 Task: Share a panoramic shot and explain how you captured it using Apple Photos
Action: Mouse pressed left at (617, 473)
Screenshot: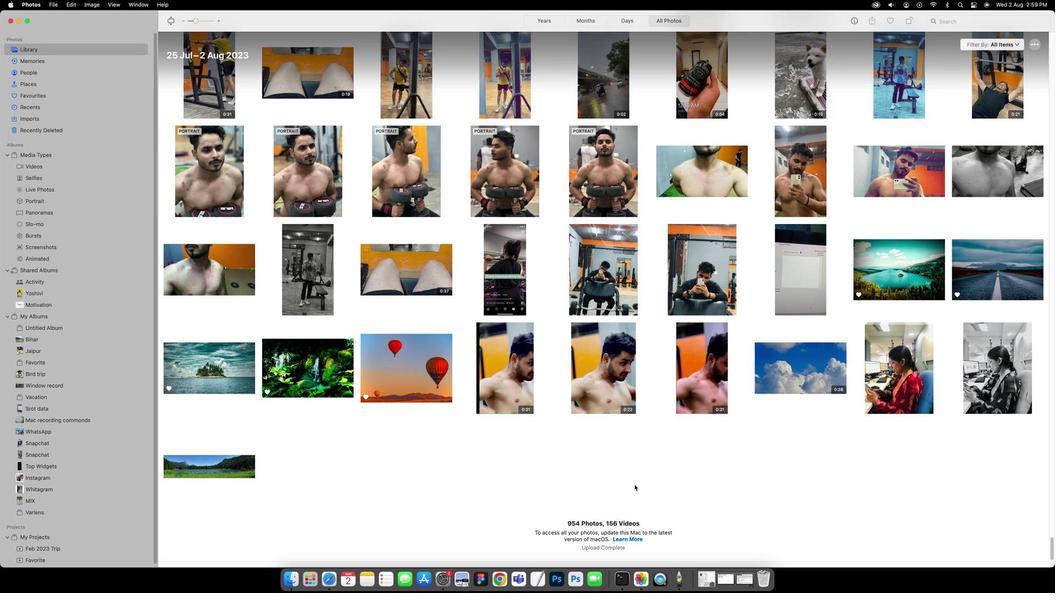 
Action: Mouse moved to (55, 214)
Screenshot: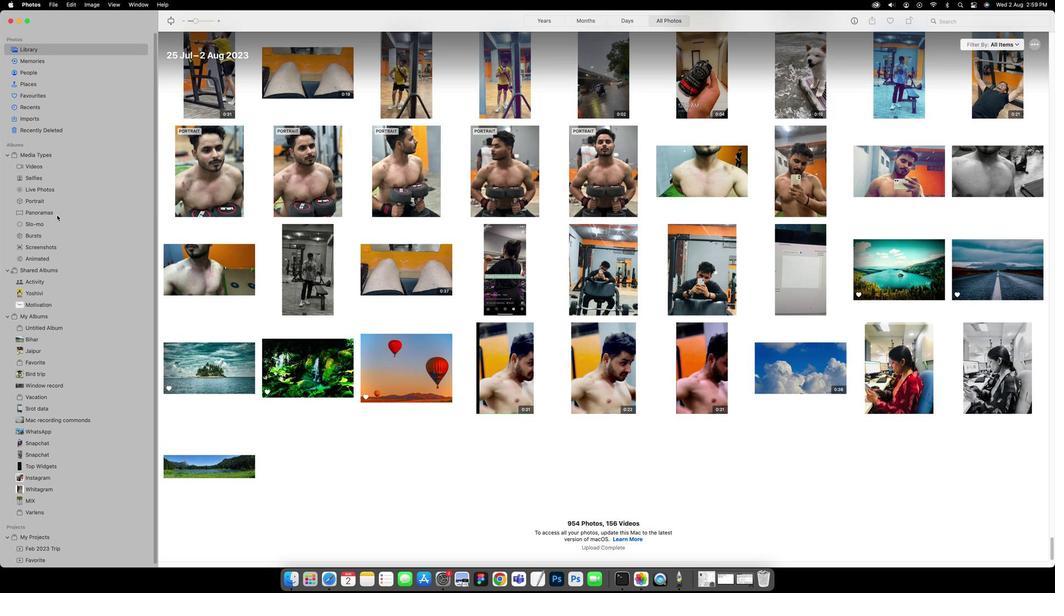 
Action: Mouse pressed left at (55, 214)
Screenshot: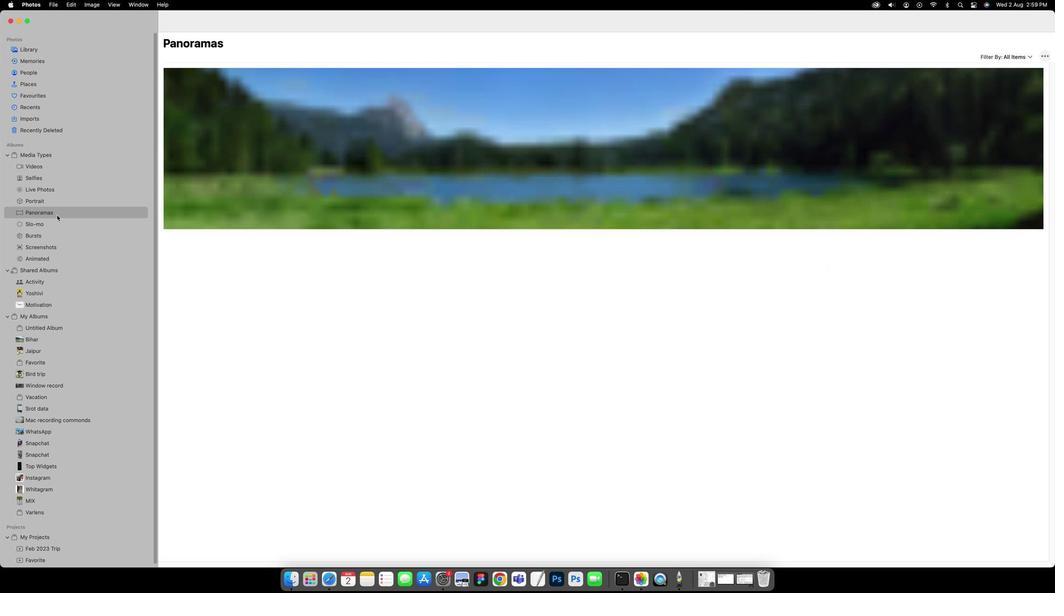 
Action: Mouse moved to (356, 156)
Screenshot: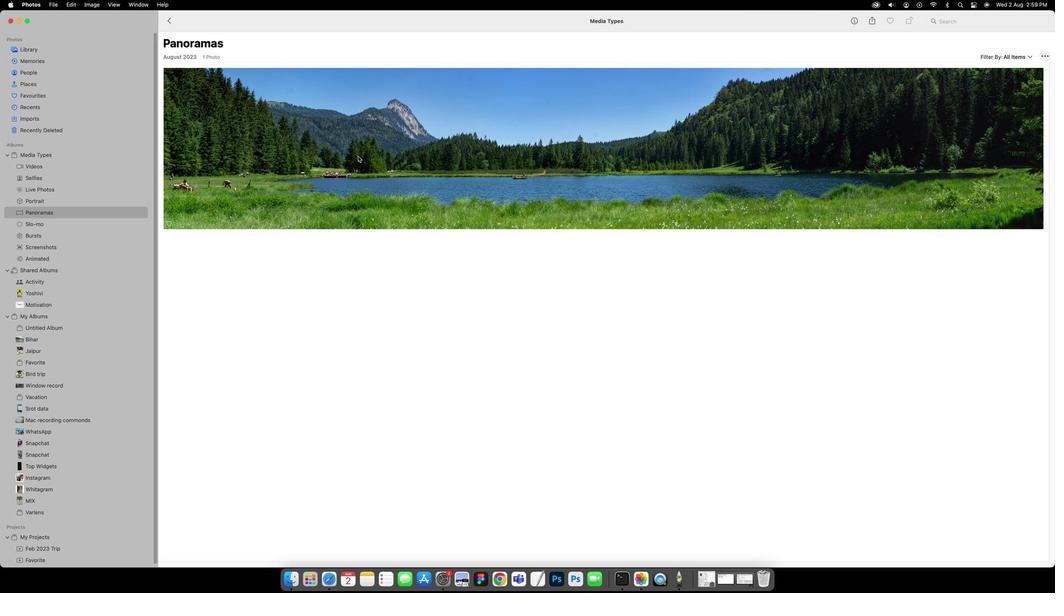 
Action: Mouse pressed left at (356, 156)
Screenshot: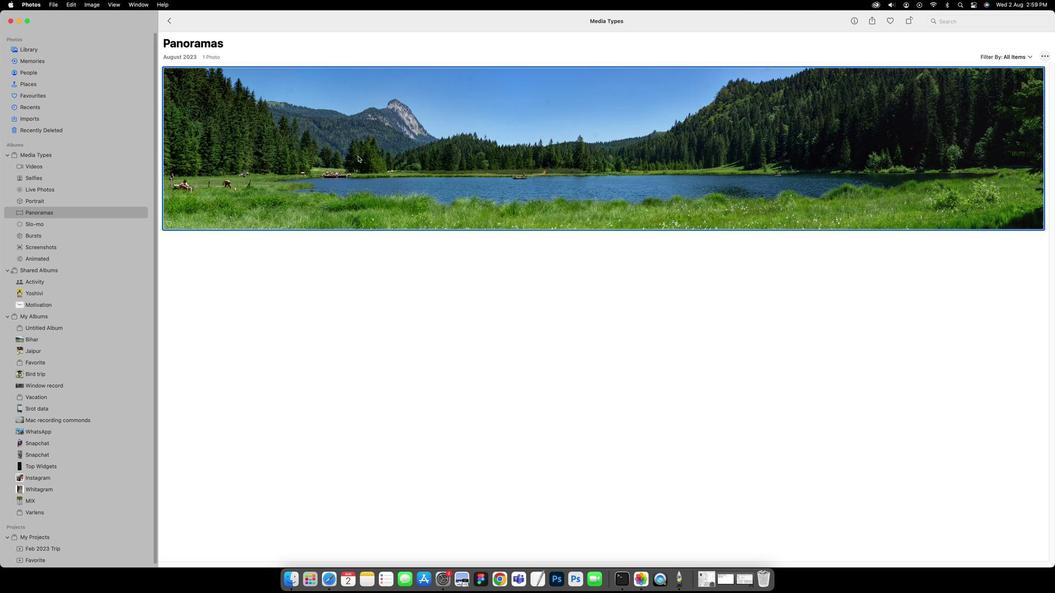 
Action: Mouse pressed left at (356, 156)
Screenshot: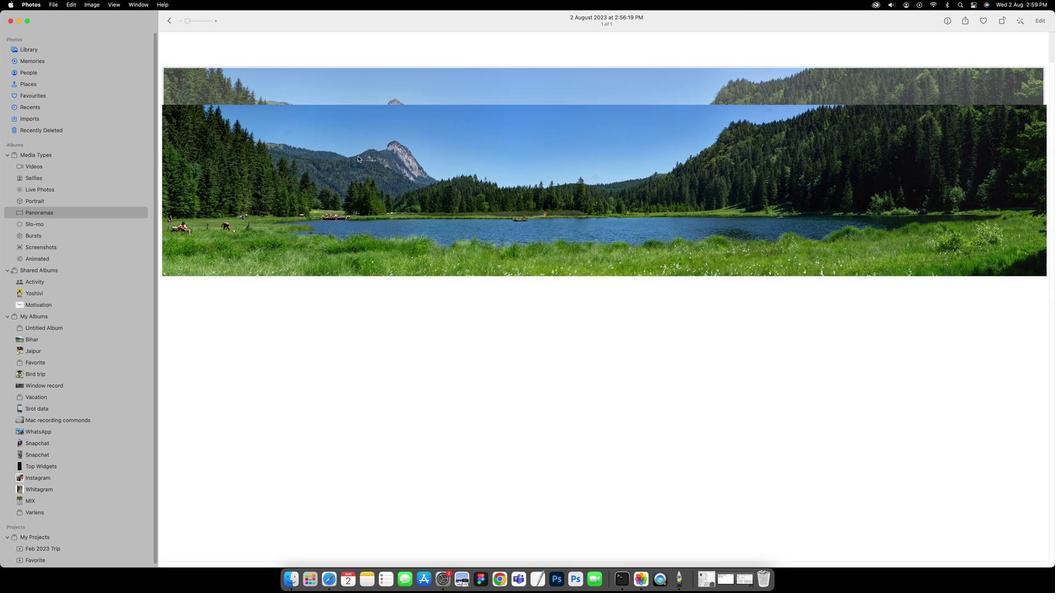 
Action: Mouse moved to (944, 22)
Screenshot: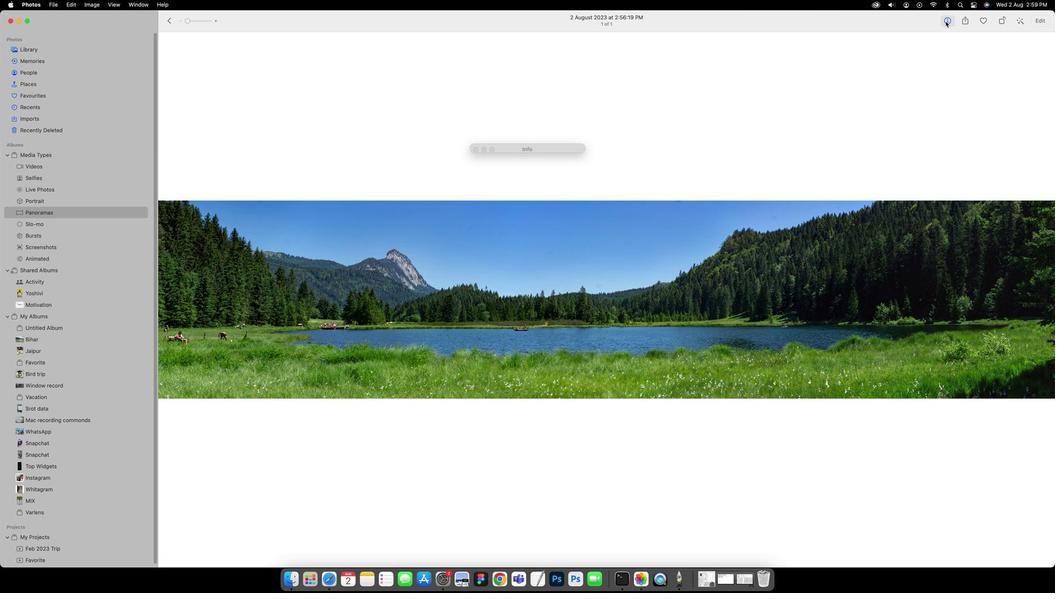 
Action: Mouse pressed left at (944, 22)
Screenshot: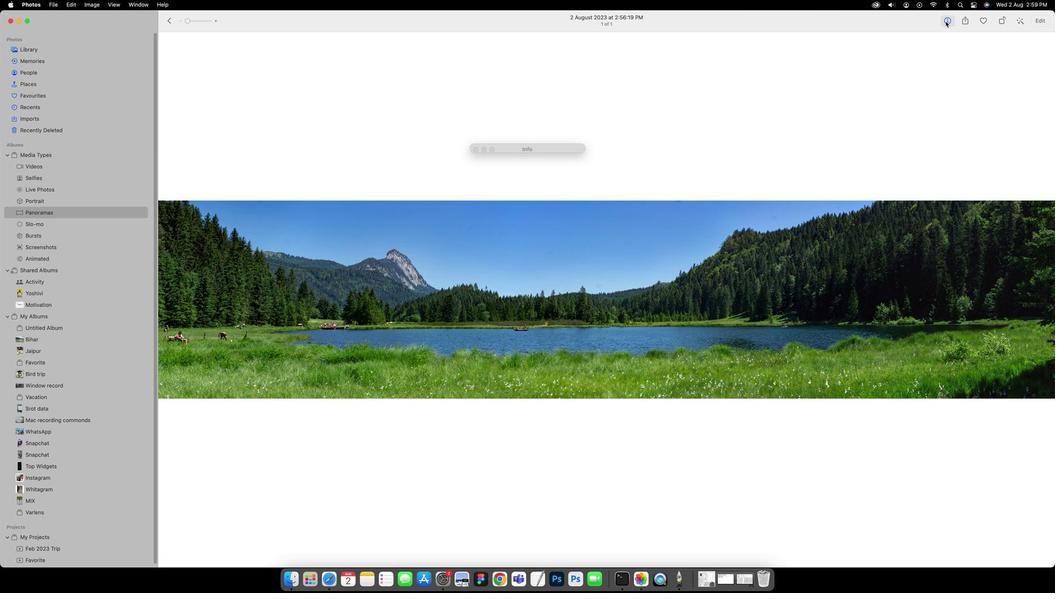 
Action: Mouse moved to (480, 223)
Screenshot: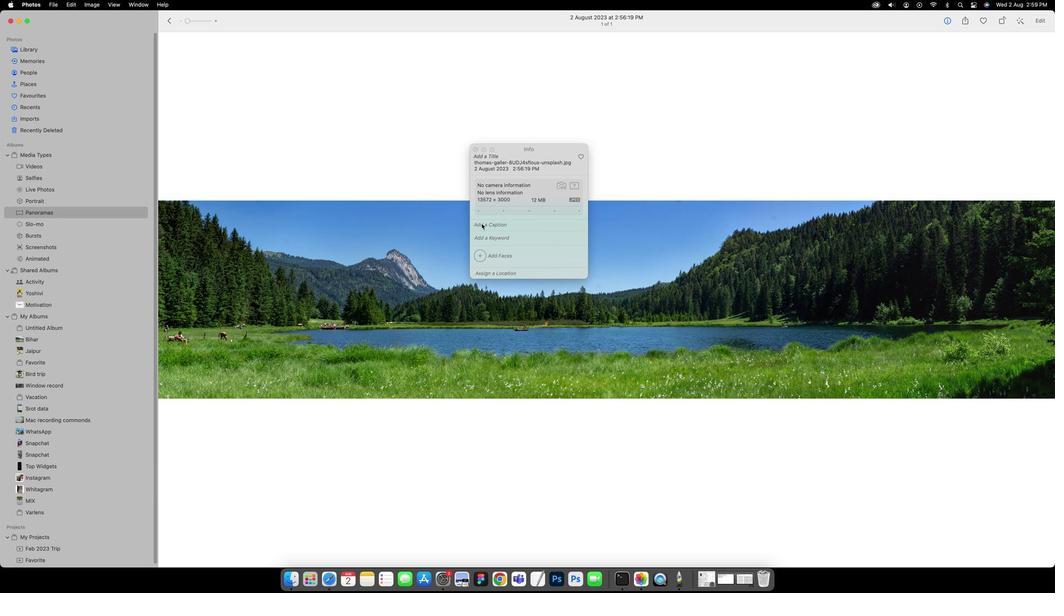 
Action: Mouse pressed left at (480, 223)
Screenshot: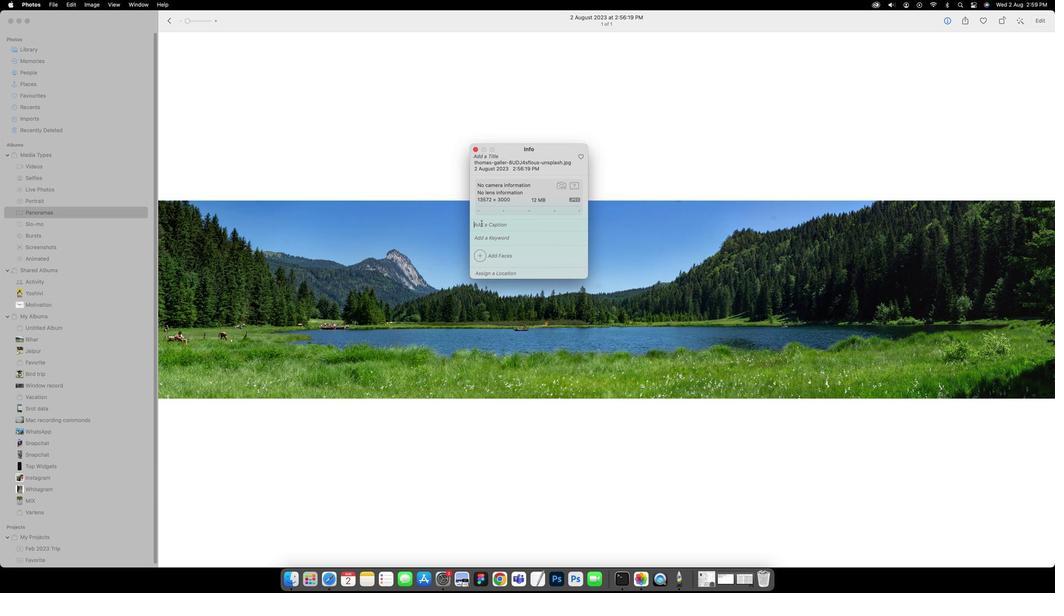 
Action: Key pressed Key.caps_lock'A'Key.caps_lockKey.space'p''a''n''o''r''a''m''i''c'Key.space's''h''o''t'Key.space'a''l''l''o''w''s'Key.space't''h''e'Key.space'v''i''e''w''e''r'Key.space't''o'Key.space'f''e''e''l'Key.space'c''o''m''p''l''e''t''l''y'Key.space'i''m''m''e''r''s''e''d'Key.space'i''n'Key.space't''h''e'Key.space'n''a''t''u''r''e'Key.space'b''e''a''u''t''y'Key.space'o''f'Key.space't''h''e'Key.space's''c''e''n''c''e''.'Key.spaceKey.caps_lock'T'Key.caps_lock'h''e'Key.space'w''i''d''e'Key.shift'_'Key.backspace'-''a''n''g''l''e'Key.space'v''i''e''w'Key.space'e''n''g''u''l''f''s'Key.space't''h''e'Key.space'v''i''e''w''e''r'','Key.space'm''a''k''i''n''g'Key.space't''h''e''m'Key.space'f''e''e''l'Key.space'a''s'Key.space'i''f'Key.space't''h''e''y'Key.space'a''r''e'Key.space's''t''a''n''d''i''n''g'Key.space'r''i''g''h''t'Key.space't''h''e''r''e'Key.space'a''m''i''d''s''t'Key.space't''h''e'Key.space'l''u''s''h'Key.space'g''r''e''e''n'Key.space'l''a''n''d''s''c''a''p''e'','Key.space'p''r''o''v''i''d''i''n''g'Key.space'a''s'Key.backspaceKey.space's''e''n''s''e'Key.space'o''f'Key.space'p''r''e''s''e''n''c''e'Key.space'a''n''d'Key.space'c''o''n''n''e''c''t''i''o''n'Key.space'w''i''t''h'Key.space'n''a''t''u''r''e'
Screenshot: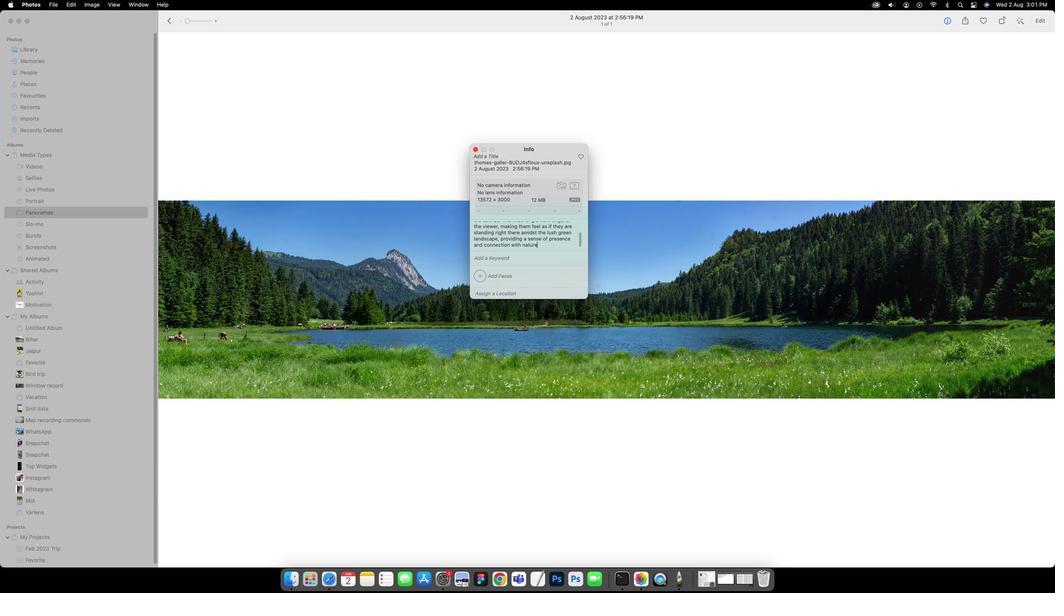 
Action: Mouse moved to (480, 223)
Screenshot: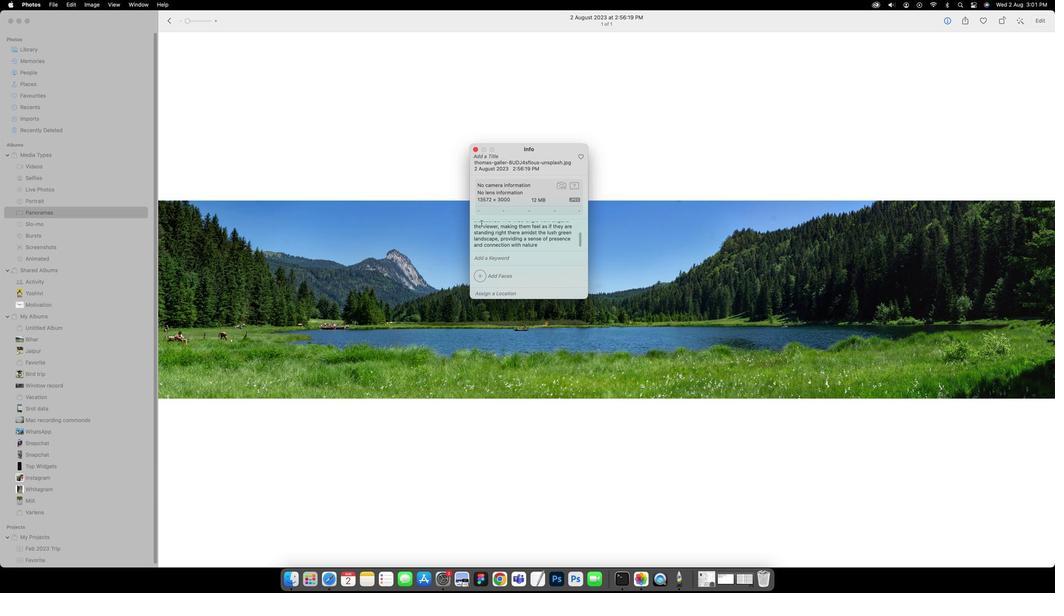
Action: Key pressed Key.enter
Screenshot: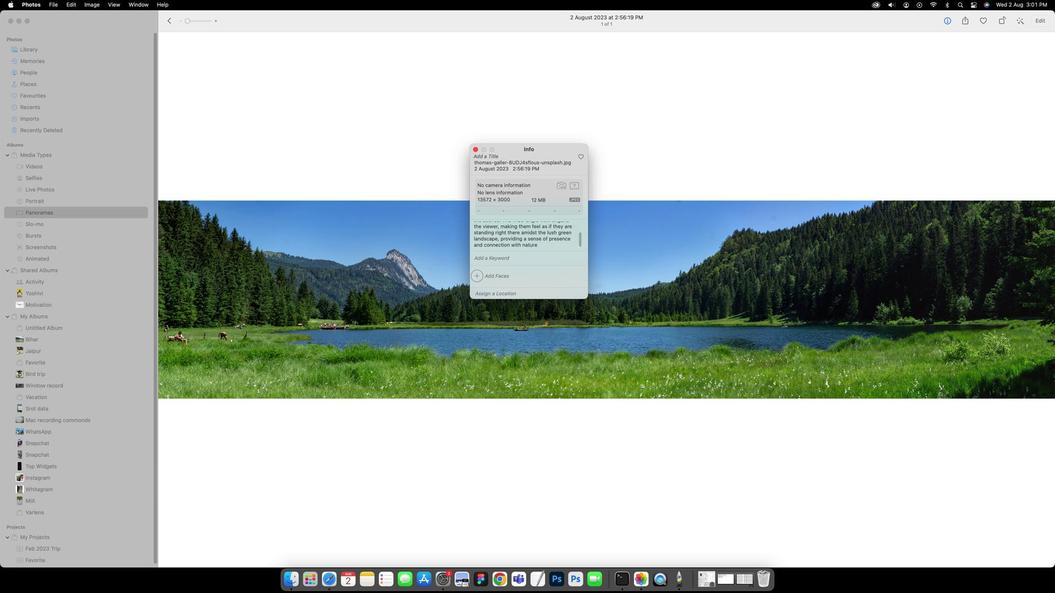 
Action: Mouse moved to (474, 147)
Screenshot: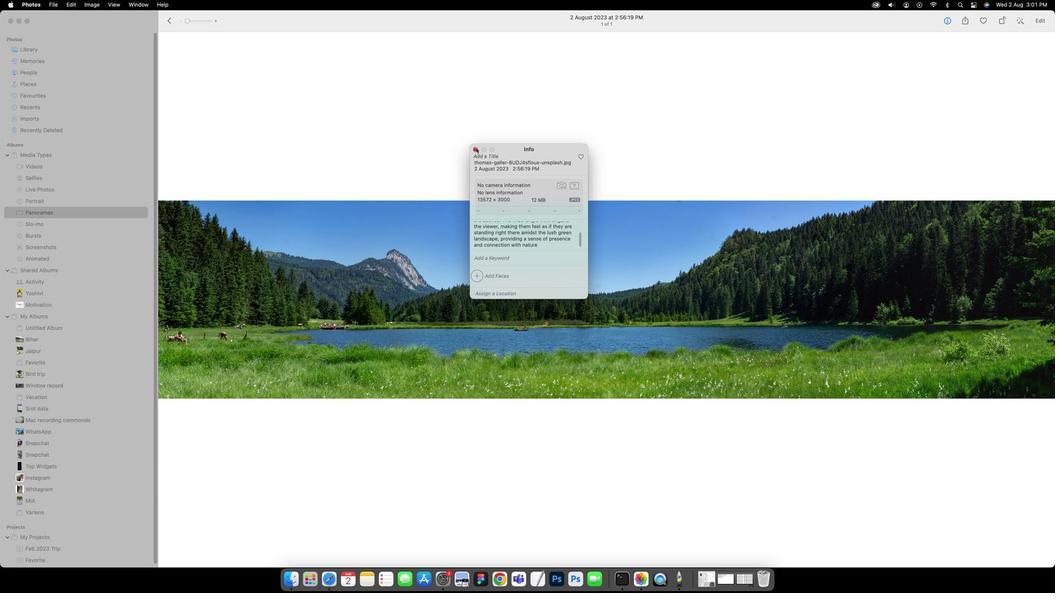 
Action: Mouse pressed left at (474, 147)
Screenshot: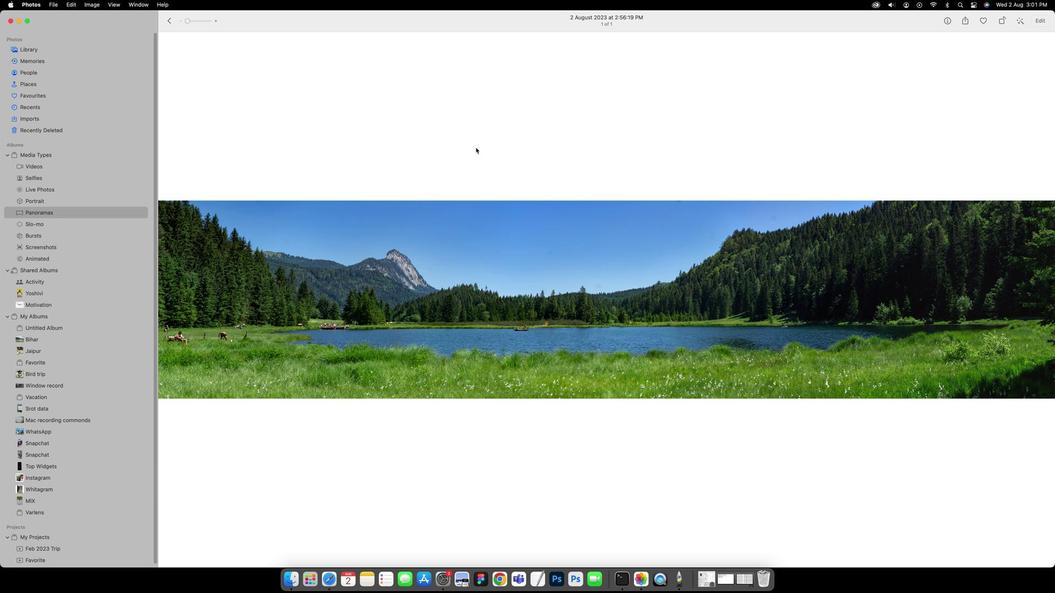 
Action: Mouse moved to (964, 21)
Screenshot: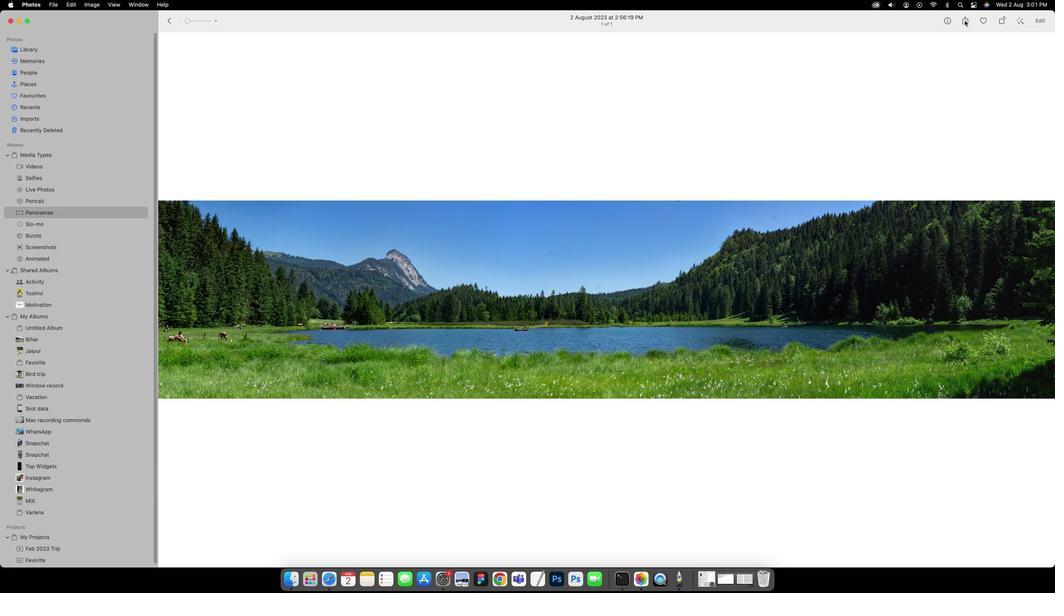 
Action: Mouse pressed left at (964, 21)
Screenshot: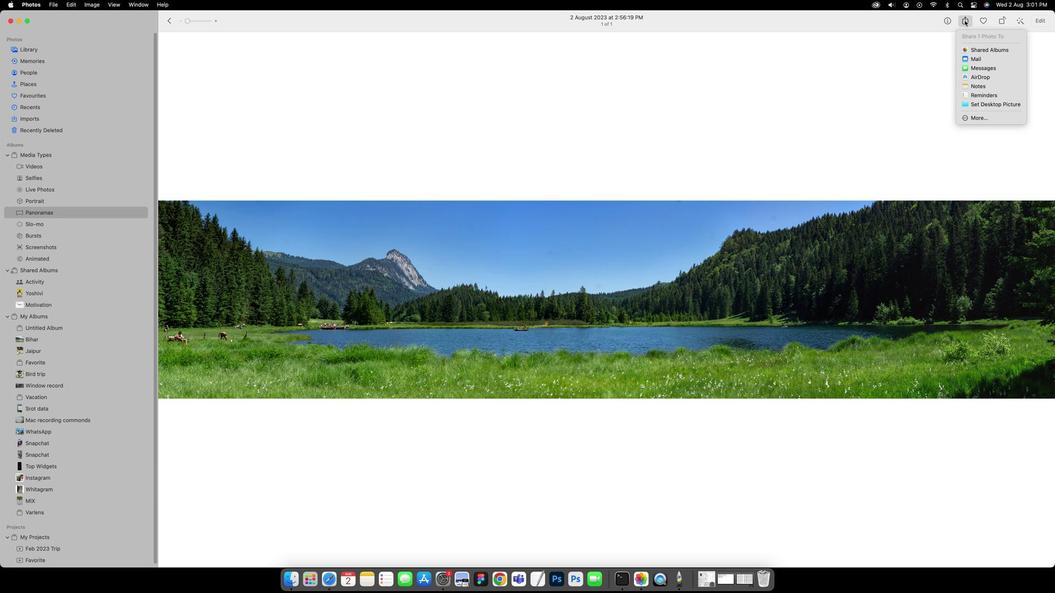 
Action: Mouse moved to (972, 73)
Screenshot: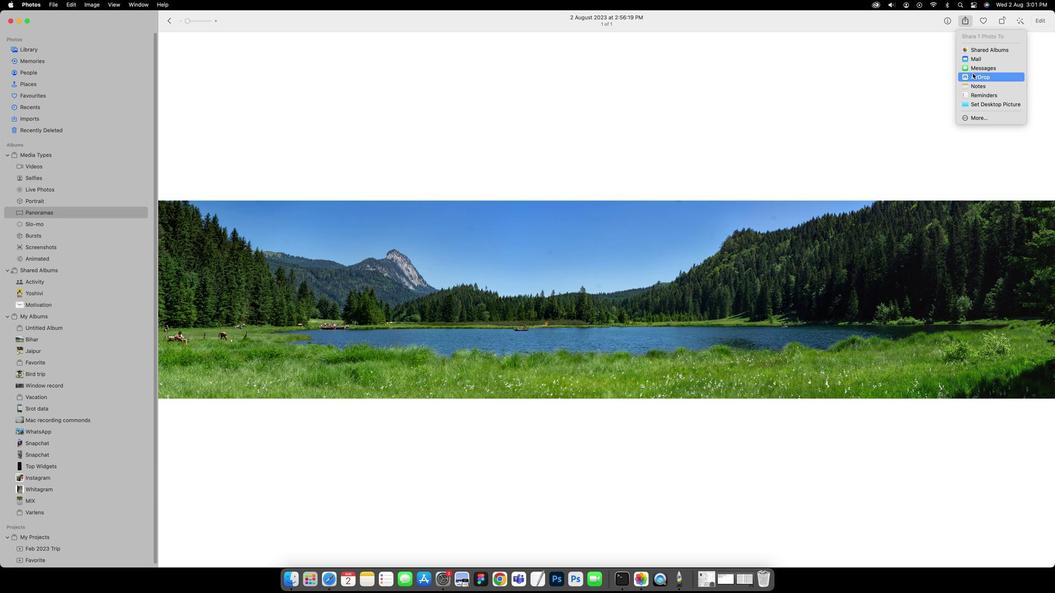 
Action: Mouse pressed left at (972, 73)
Screenshot: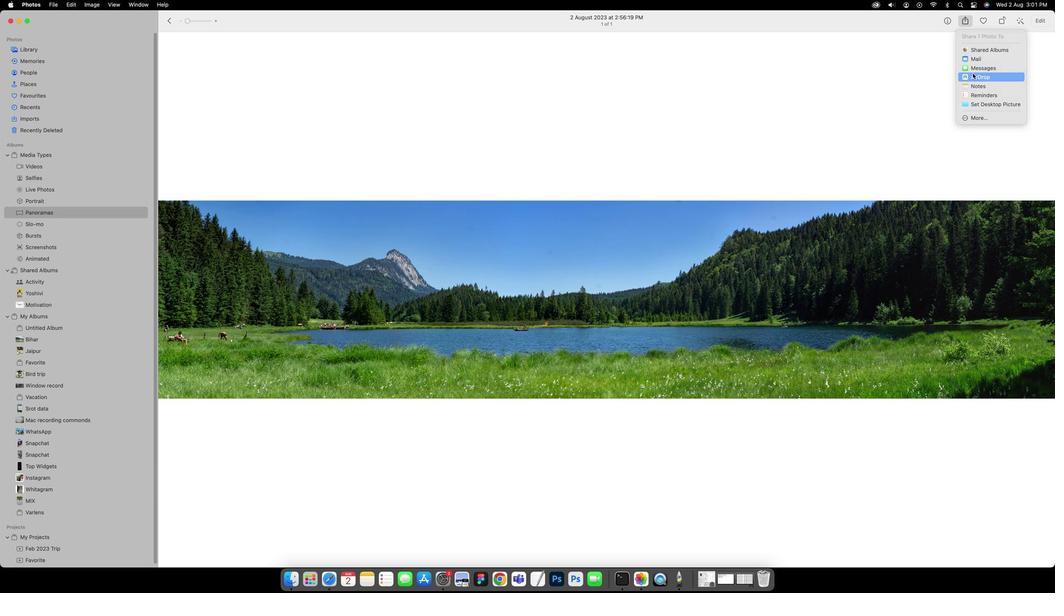 
Action: Mouse moved to (484, 298)
Screenshot: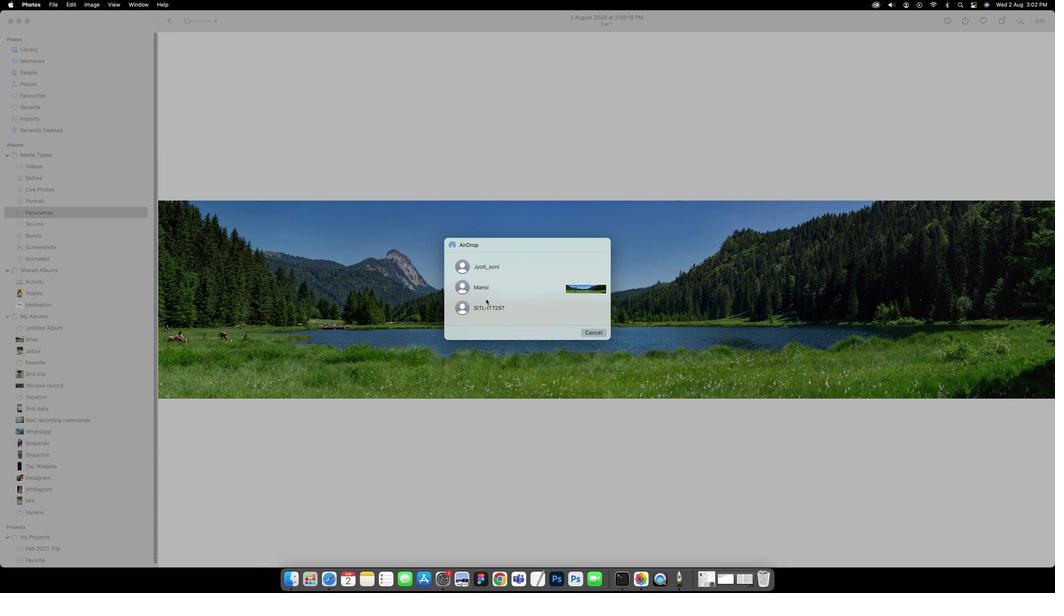 
Action: Mouse scrolled (484, 298) with delta (0, 0)
Screenshot: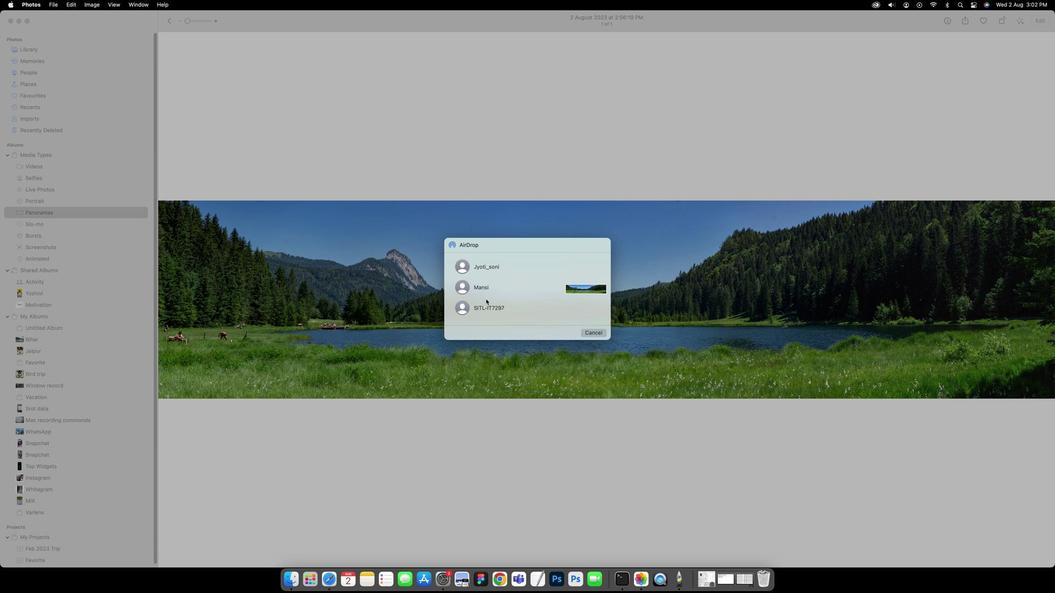
Action: Mouse scrolled (484, 298) with delta (0, 0)
Screenshot: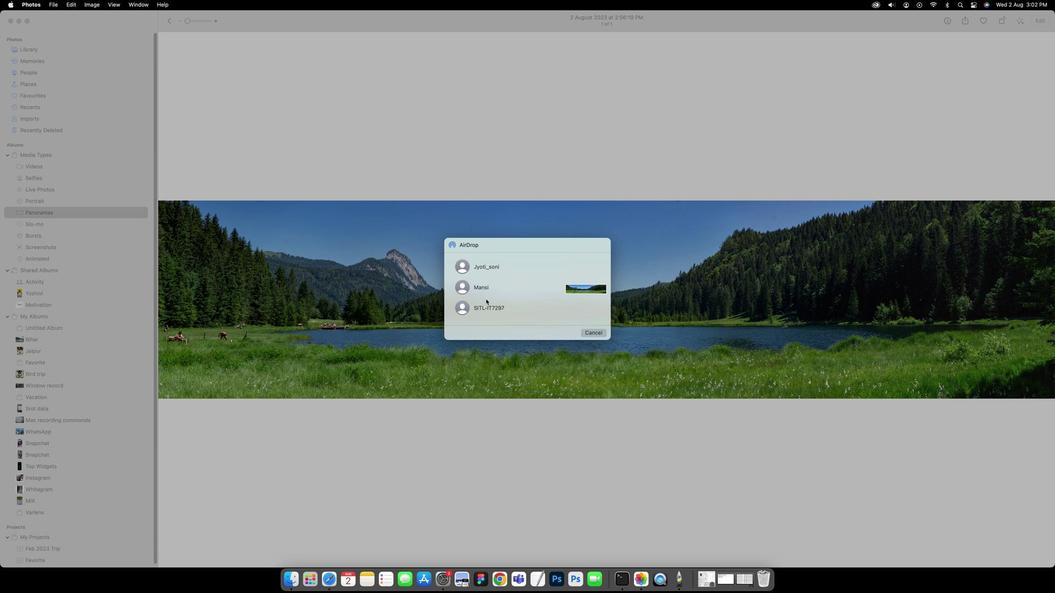 
Action: Mouse scrolled (484, 298) with delta (0, 0)
Screenshot: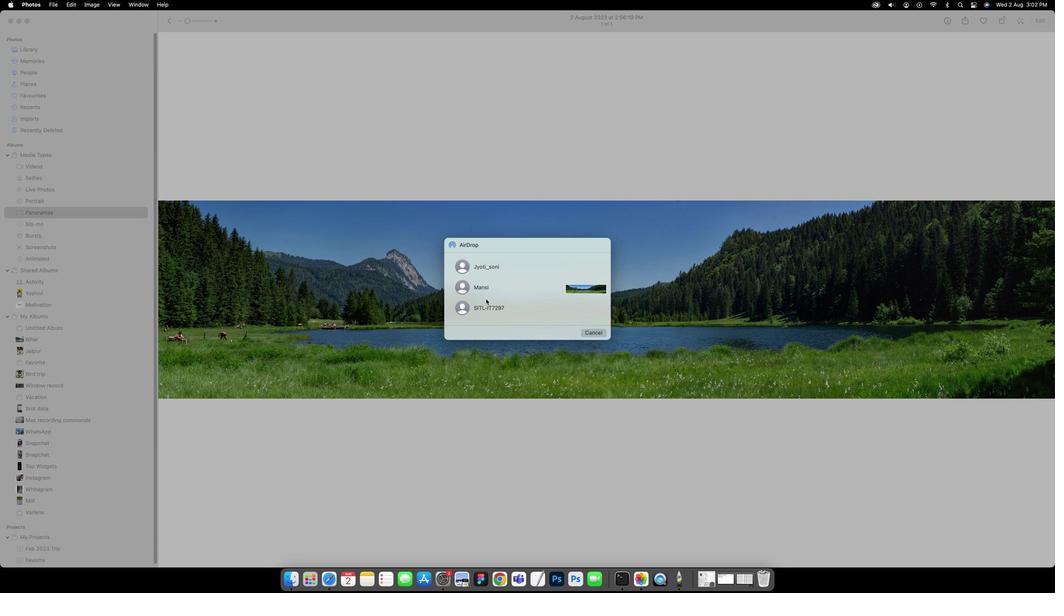 
Action: Mouse scrolled (484, 298) with delta (0, 0)
Screenshot: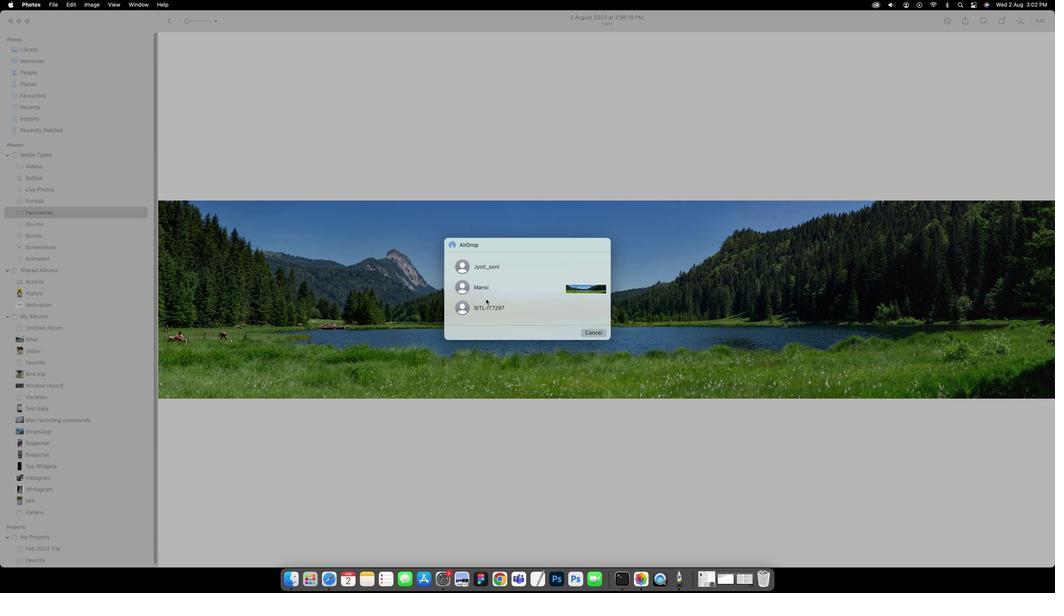 
Action: Mouse scrolled (484, 298) with delta (0, 0)
Screenshot: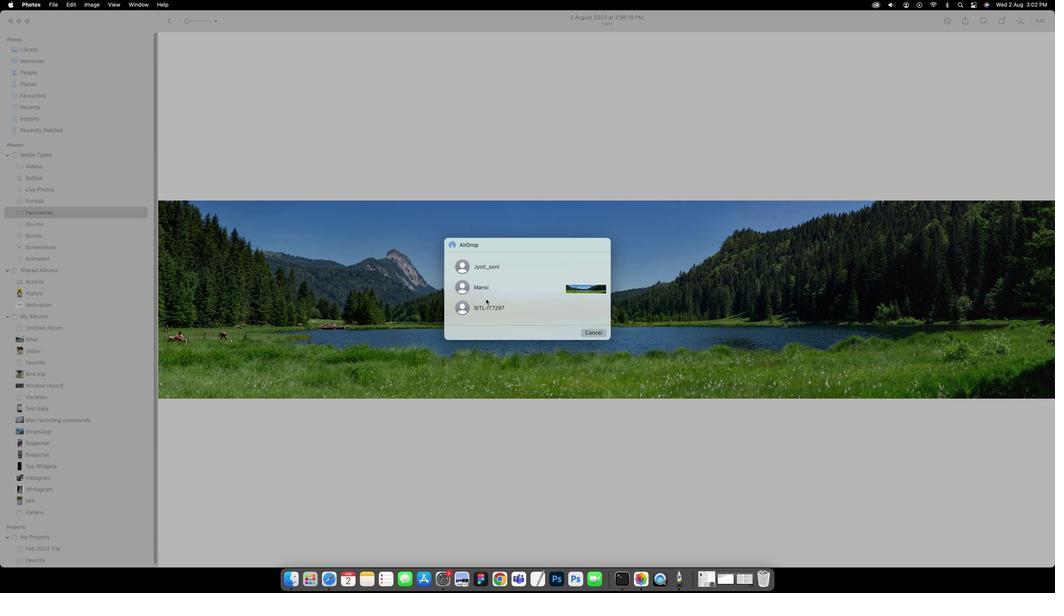 
Action: Mouse scrolled (484, 298) with delta (0, 0)
Screenshot: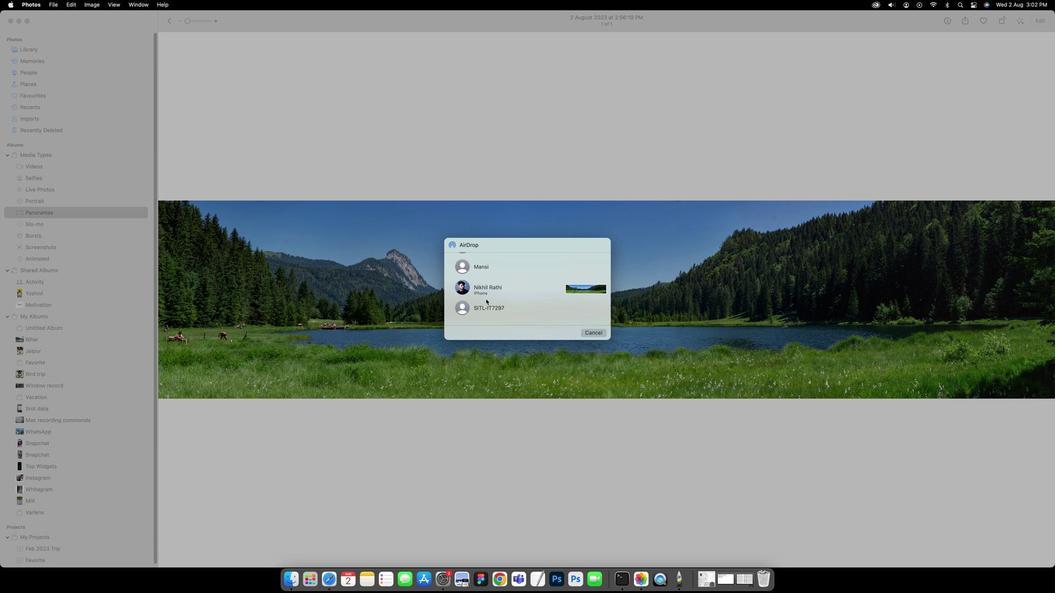 
Action: Mouse scrolled (484, 298) with delta (0, 0)
Screenshot: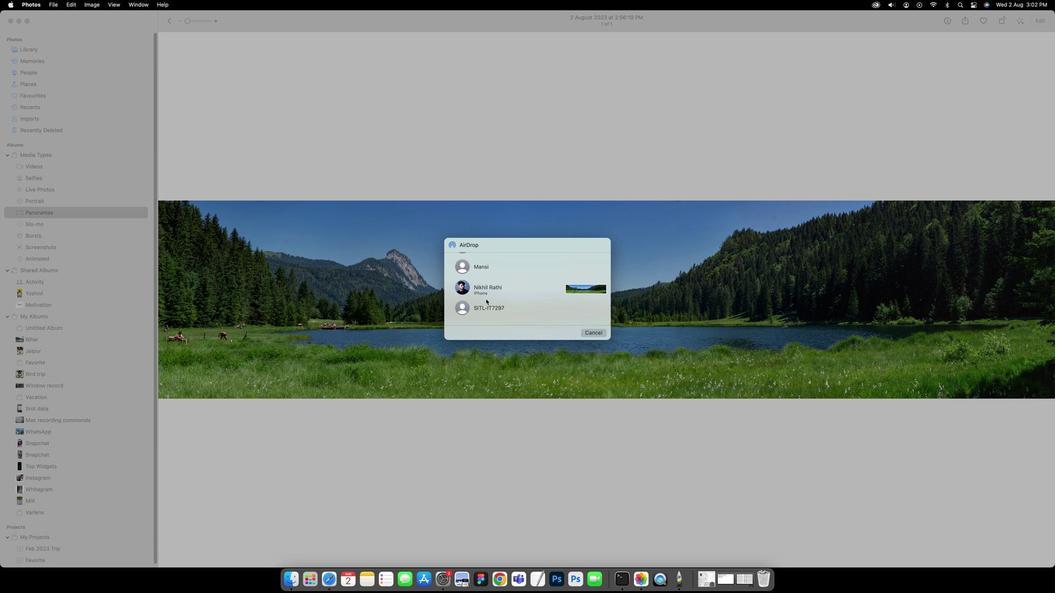 
Action: Mouse moved to (480, 289)
Screenshot: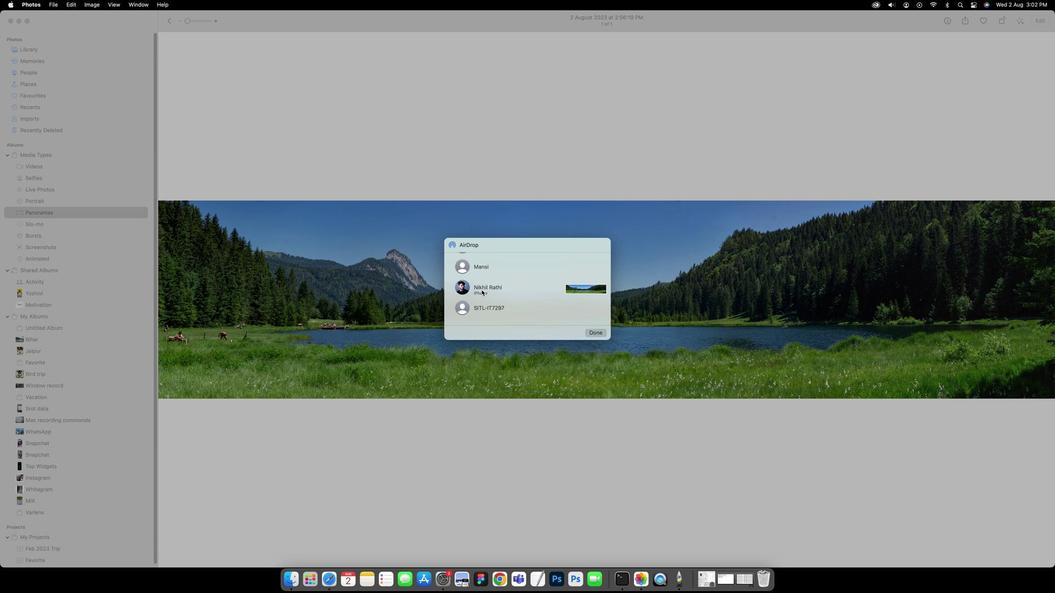 
Action: Mouse pressed left at (480, 289)
Screenshot: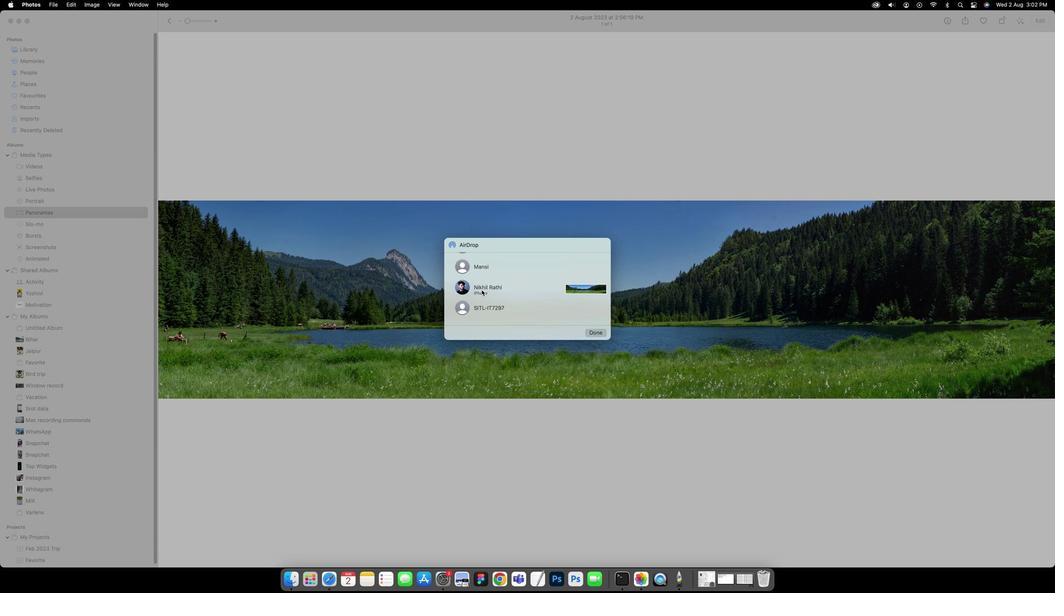 
Action: Mouse moved to (464, 288)
Screenshot: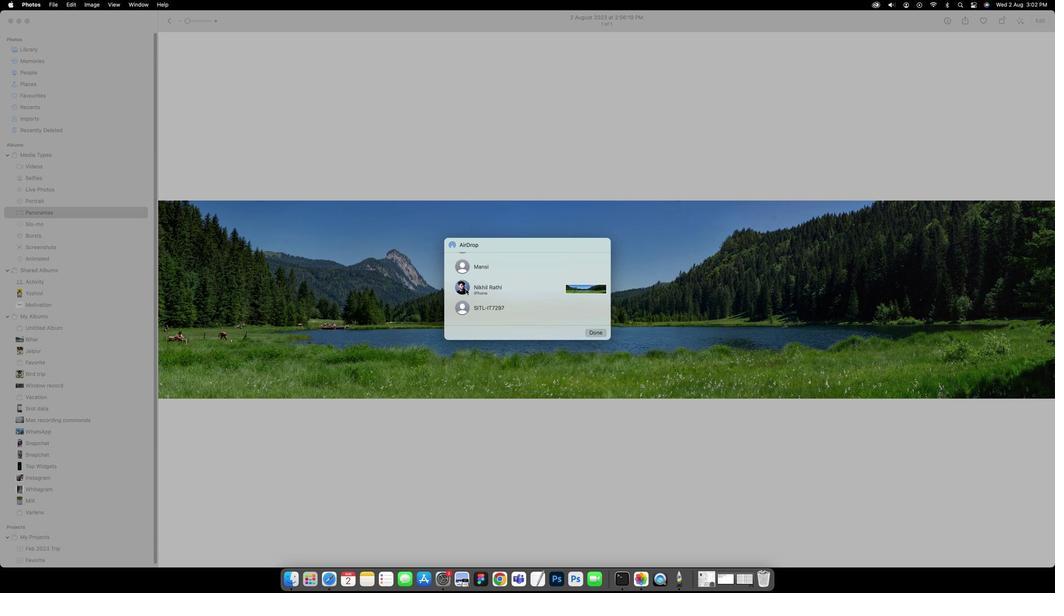 
Action: Mouse pressed left at (464, 288)
Screenshot: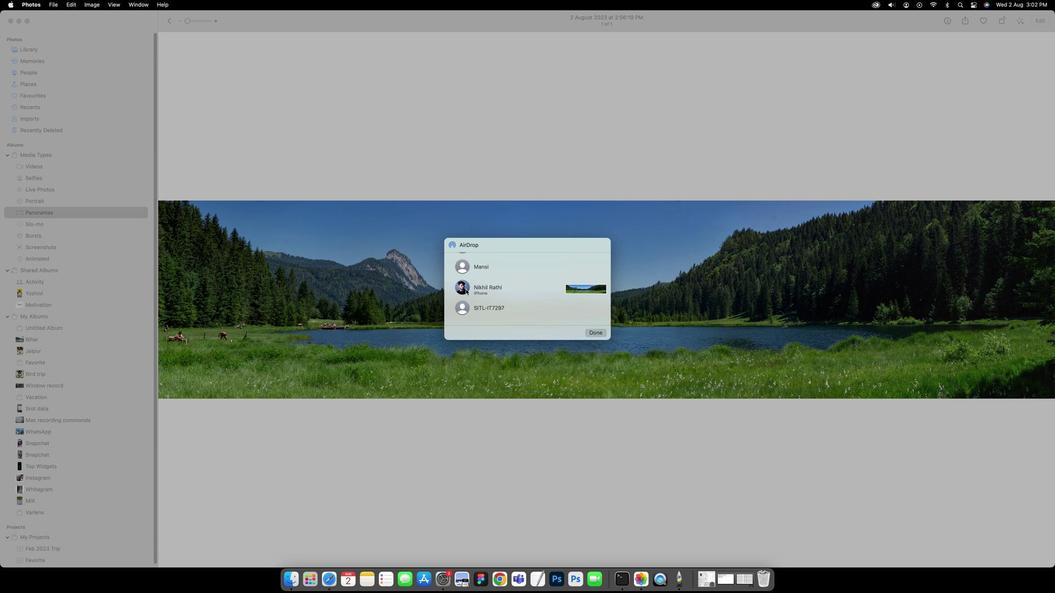 
Action: Mouse moved to (460, 286)
Screenshot: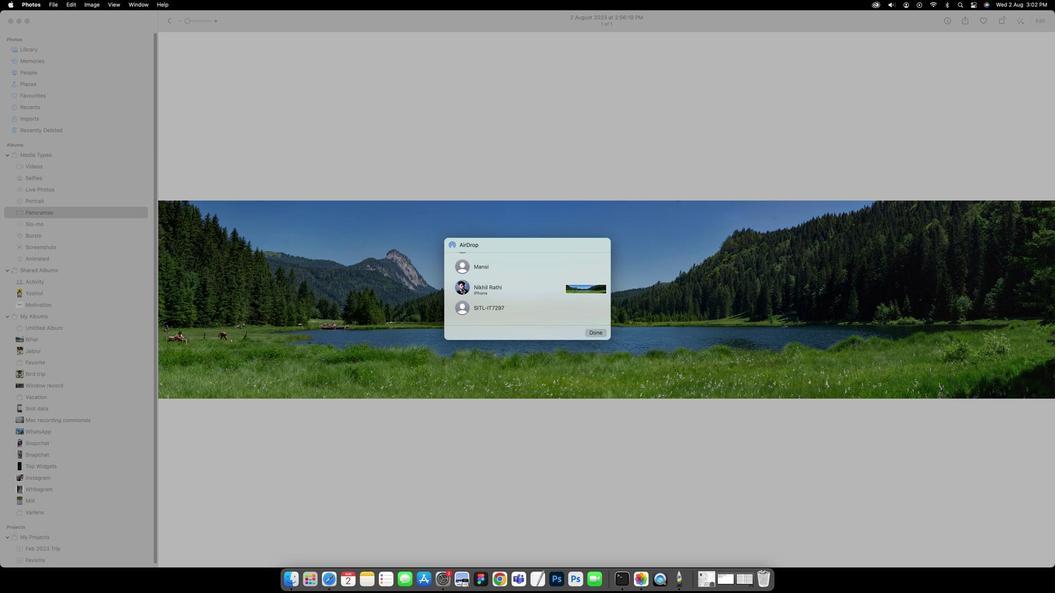 
Action: Mouse pressed left at (460, 286)
Screenshot: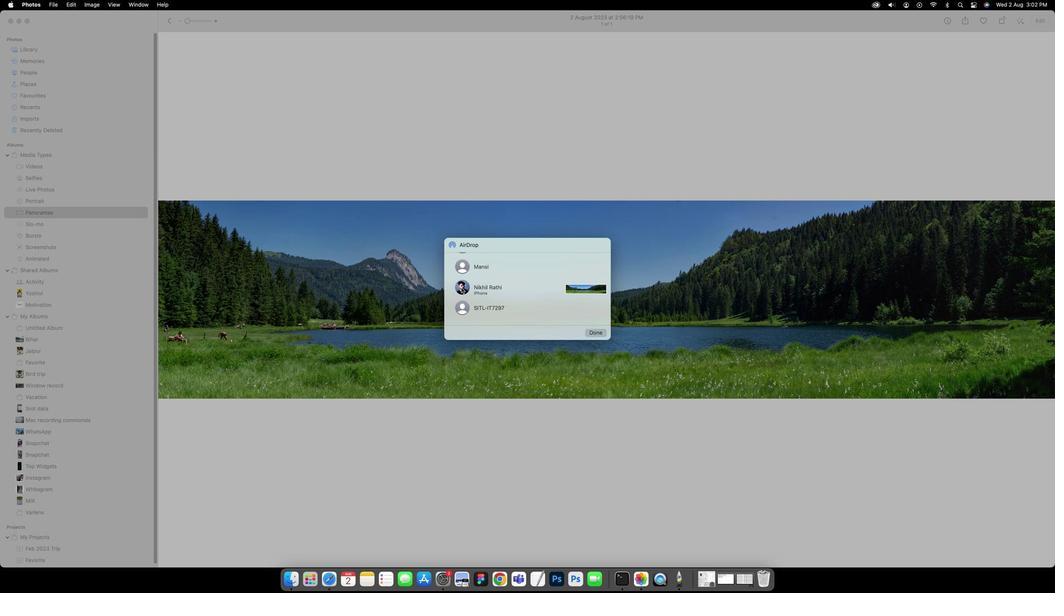 
Action: Mouse moved to (592, 331)
Screenshot: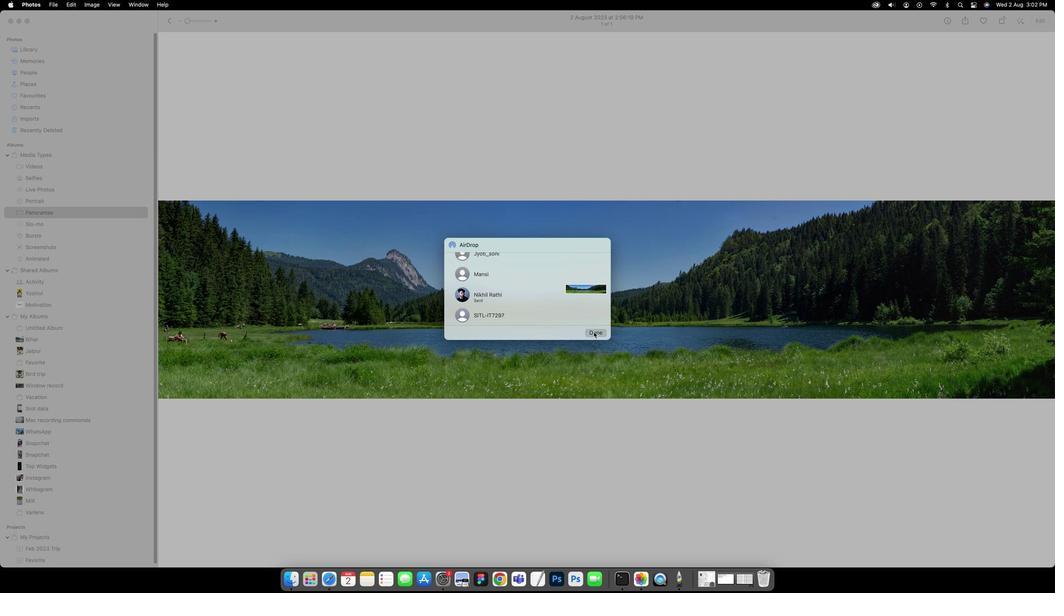 
Action: Mouse pressed left at (592, 331)
Screenshot: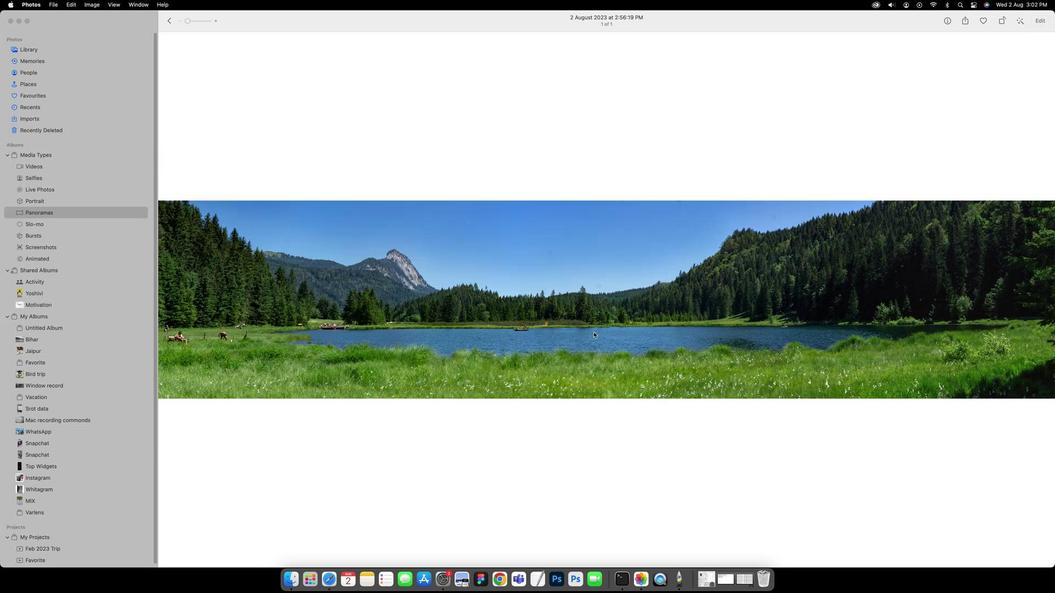 
Action: Mouse moved to (168, 23)
Screenshot: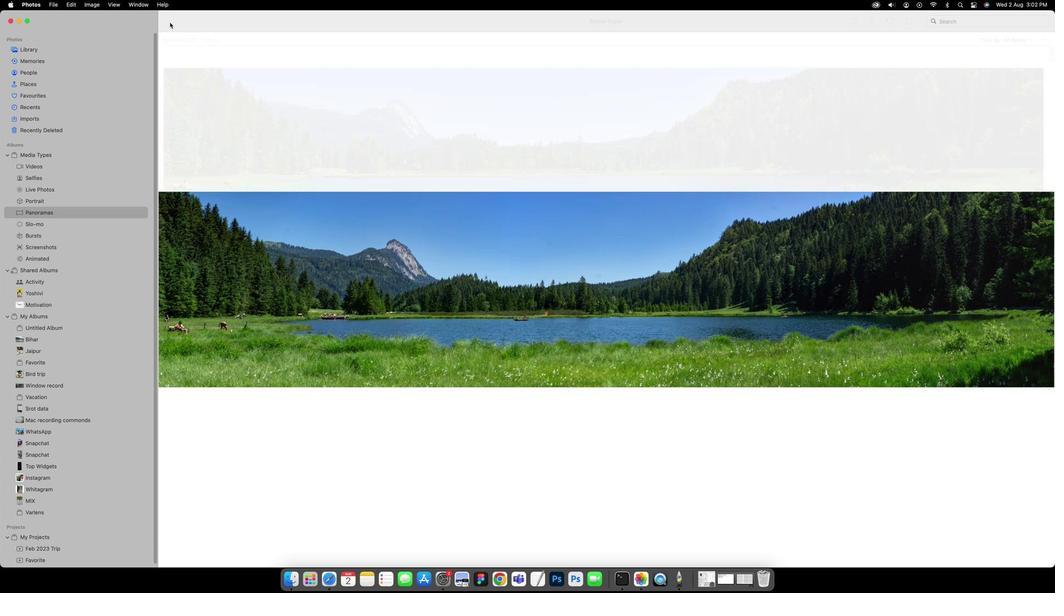 
Action: Mouse pressed left at (168, 23)
Screenshot: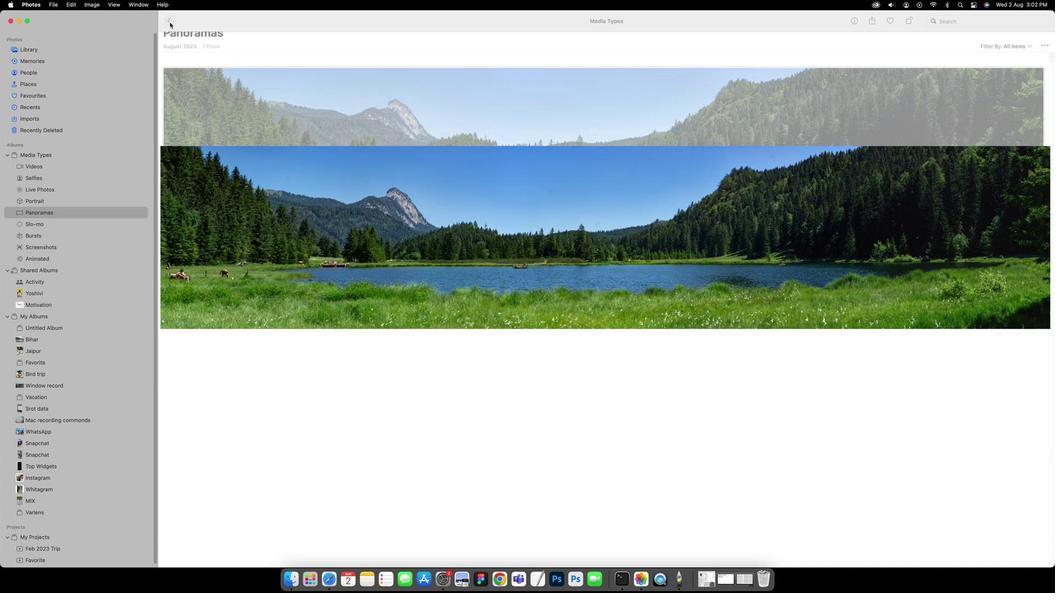 
Action: Mouse moved to (350, 256)
Screenshot: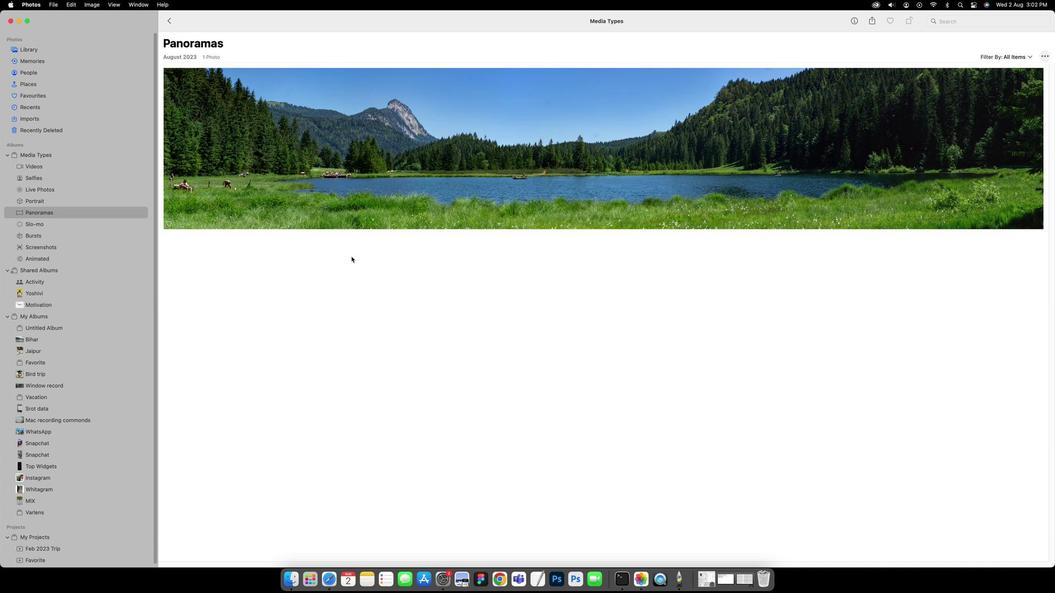 
Action: Mouse pressed left at (350, 256)
Screenshot: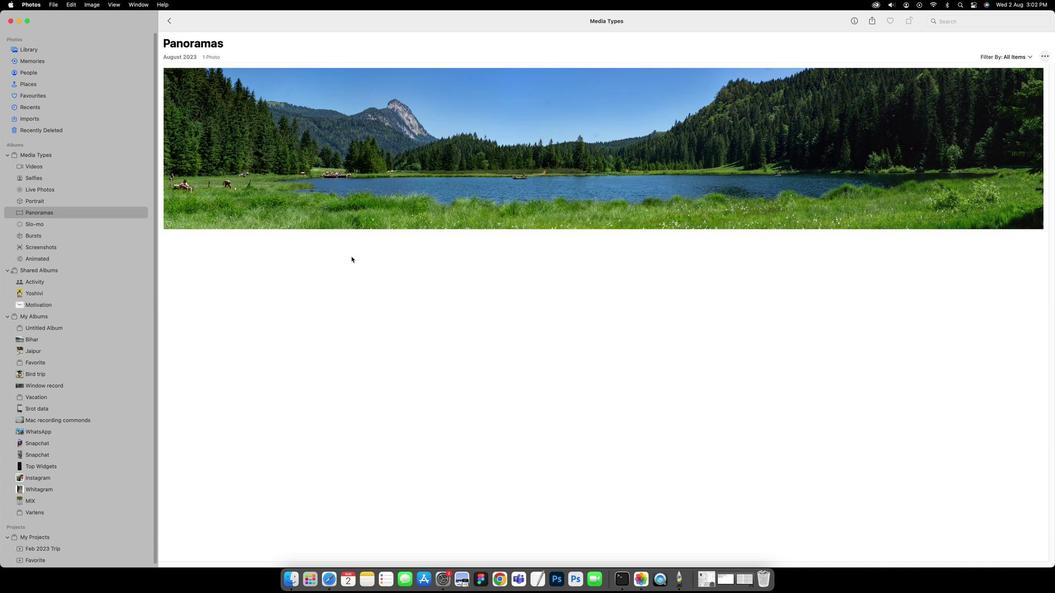 
